 Task: In the Contact  Mia_Taylor@Tutanota.com, schedule and save the meeting with title: 'Product Demo and Service Presentation', Select date: '29 July, 2023', select start time: 5:00:PM. Add location in person New York with meeting description: Kindly join this meeting to understand Product Demo and Service Presentation.. Logged in from softage.1@softage.net
Action: Mouse moved to (88, 55)
Screenshot: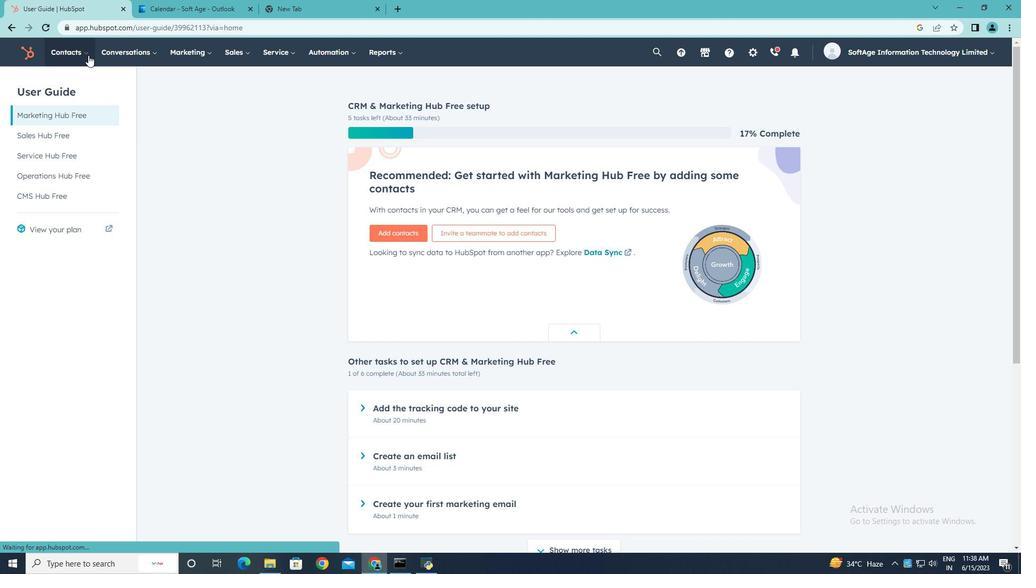 
Action: Mouse pressed left at (88, 55)
Screenshot: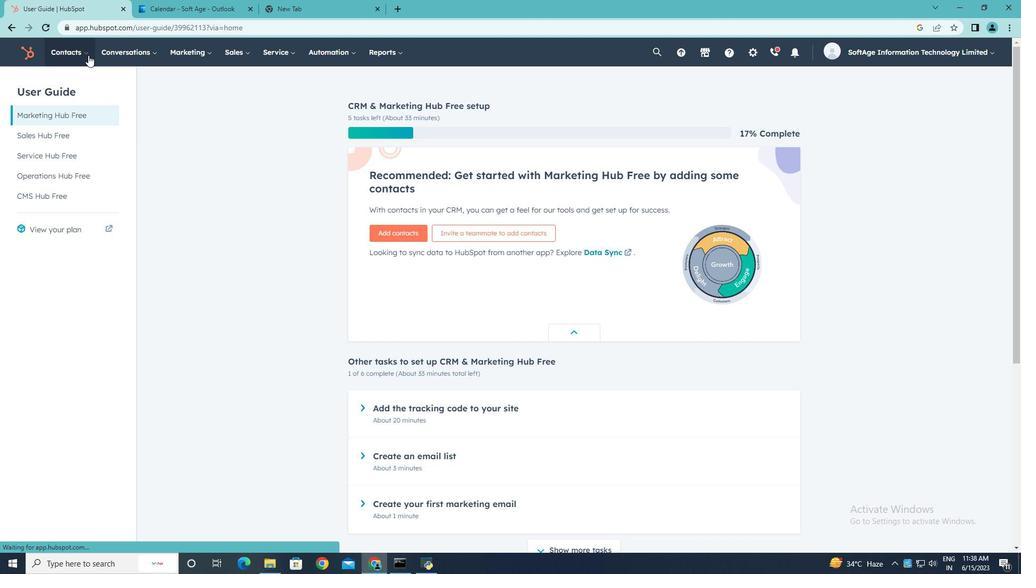 
Action: Mouse moved to (74, 80)
Screenshot: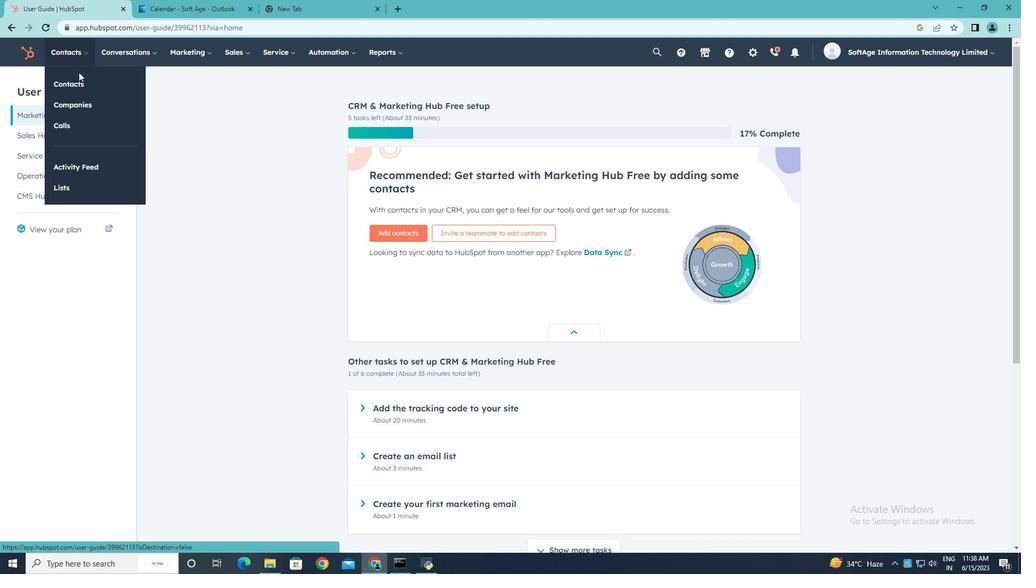 
Action: Mouse pressed left at (74, 80)
Screenshot: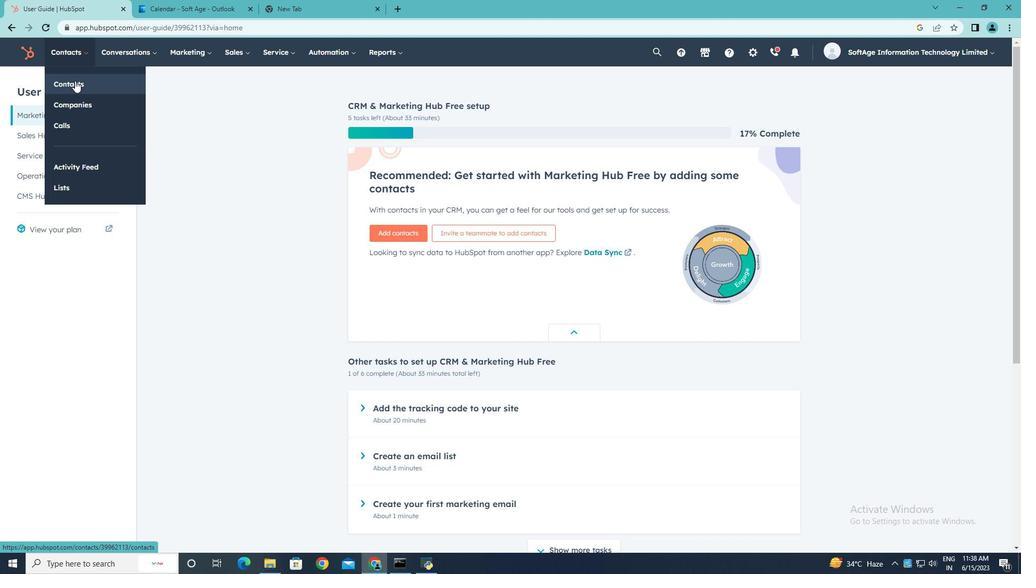 
Action: Mouse moved to (79, 172)
Screenshot: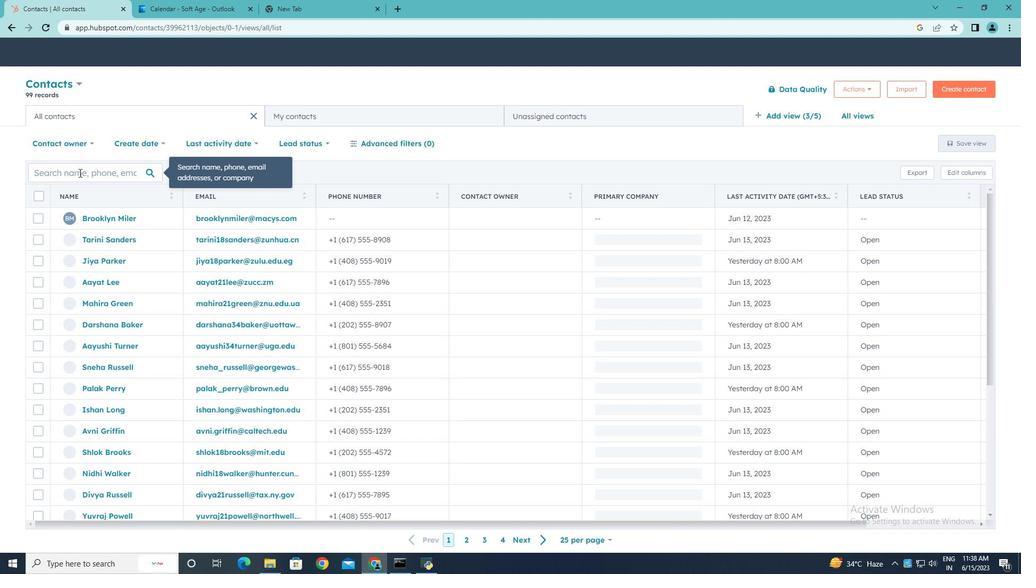 
Action: Mouse pressed left at (79, 172)
Screenshot: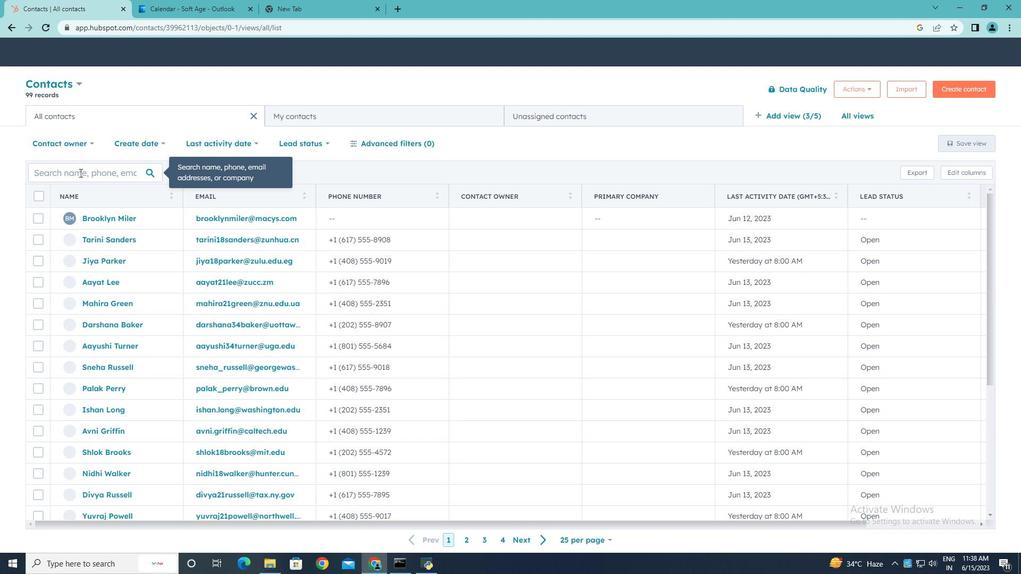 
Action: Key pressed <Key.shift>Mia<Key.shift_r>_<Key.shift><Key.shift><Key.shift><Key.shift><Key.shift><Key.shift><Key.shift>Taylor<Key.shift><Key.shift><Key.shift><Key.shift><Key.shift><Key.shift><Key.shift><Key.shift><Key.shift><Key.shift>@<Key.shift>Tutanota.com
Screenshot: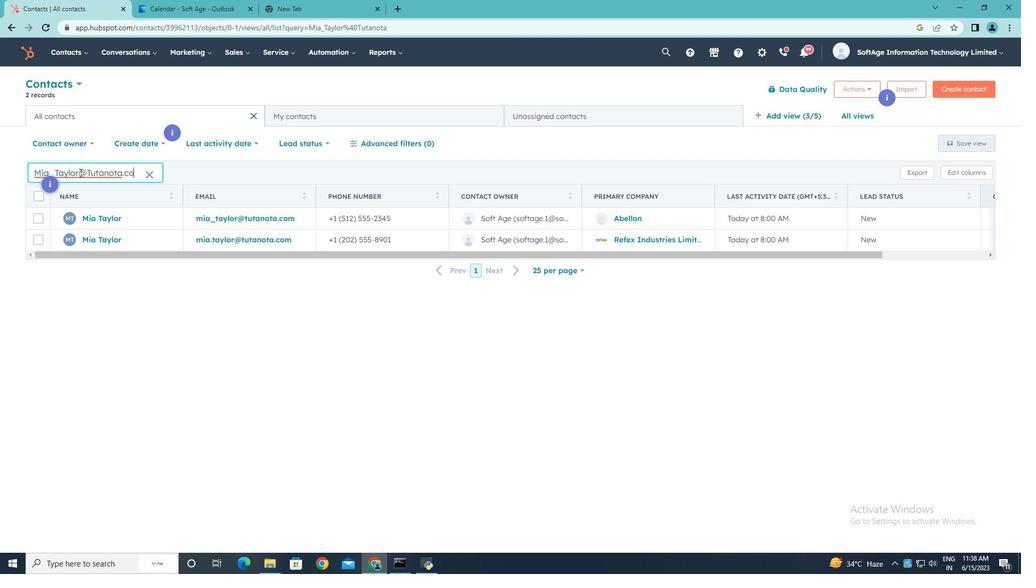 
Action: Mouse moved to (94, 216)
Screenshot: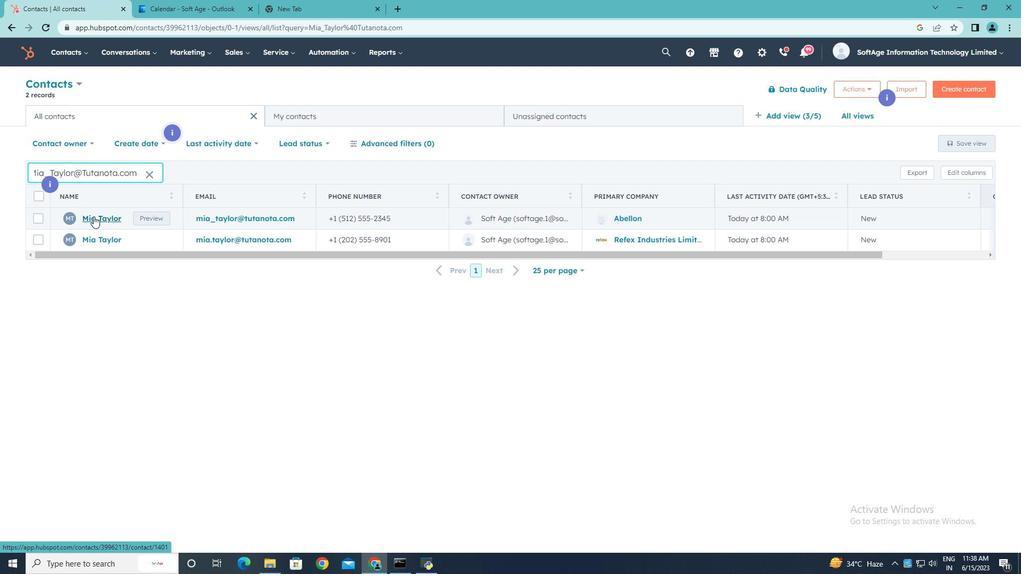 
Action: Mouse pressed left at (94, 216)
Screenshot: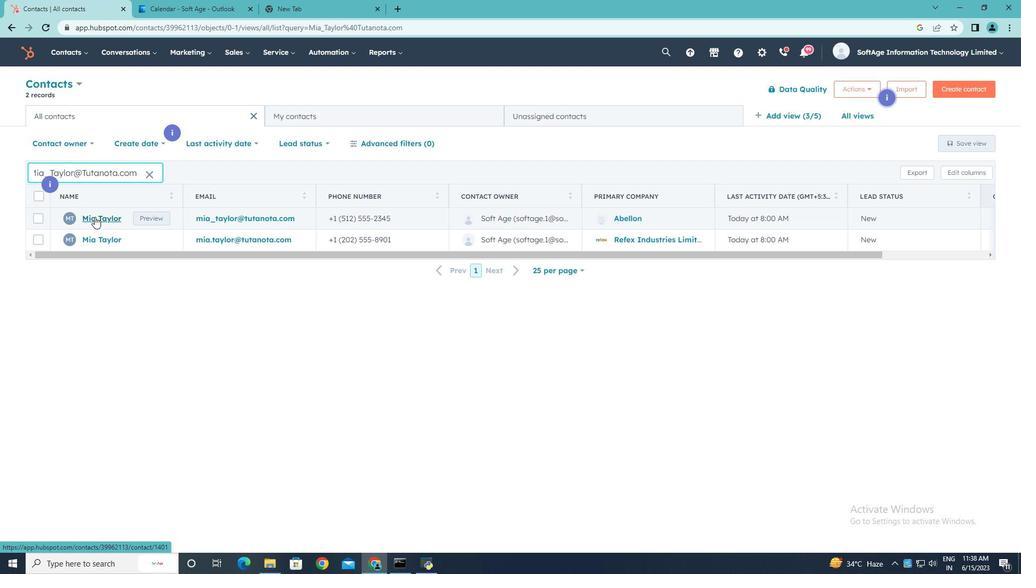 
Action: Mouse moved to (172, 173)
Screenshot: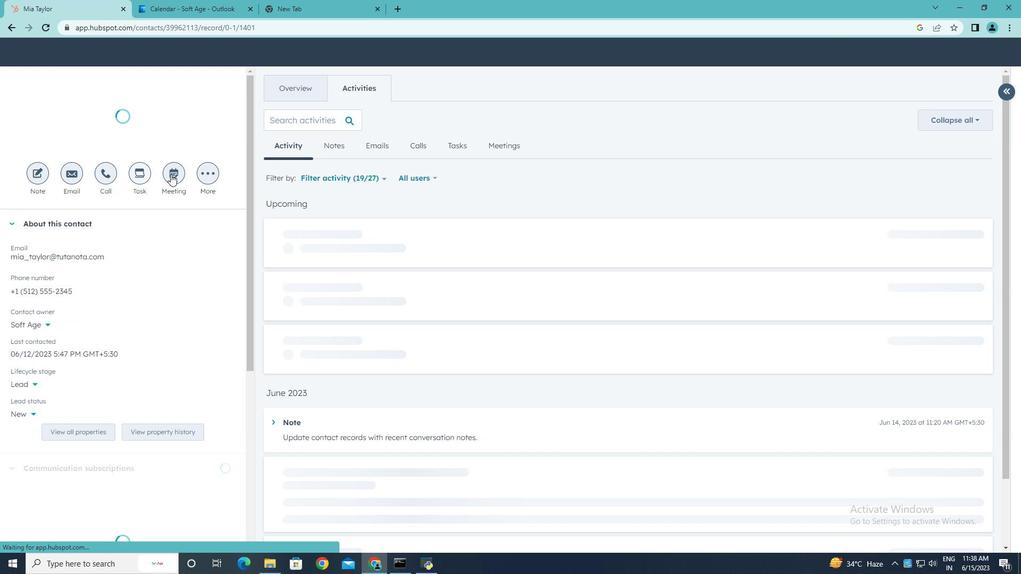 
Action: Mouse pressed left at (172, 173)
Screenshot: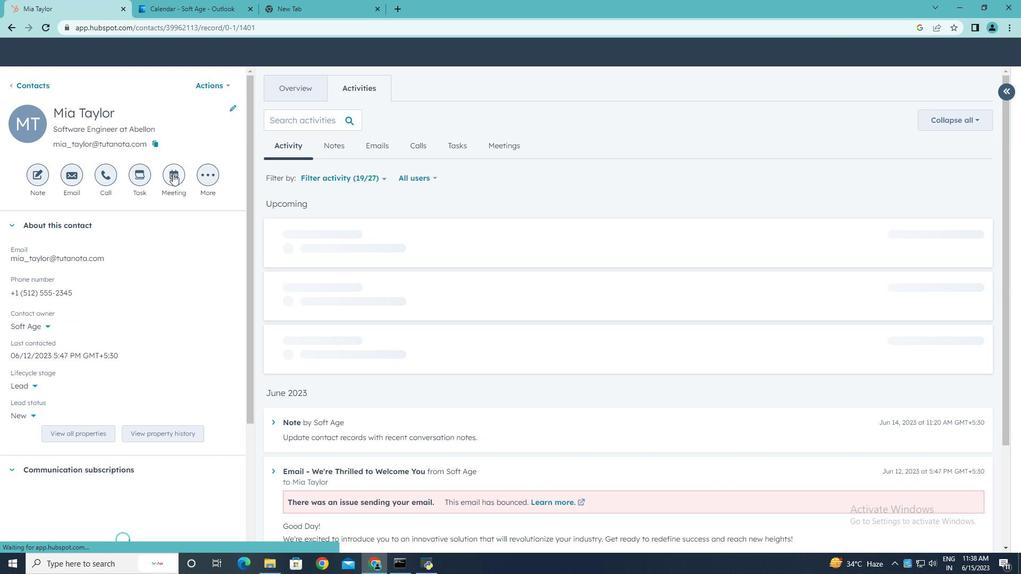 
Action: Key pressed <Key.shift>Product<Key.space><Key.shift>Demo<Key.space>and<Key.space><Key.shift>Service<Key.space><Key.shift><Key.shift><Key.shift>Presentation.
Screenshot: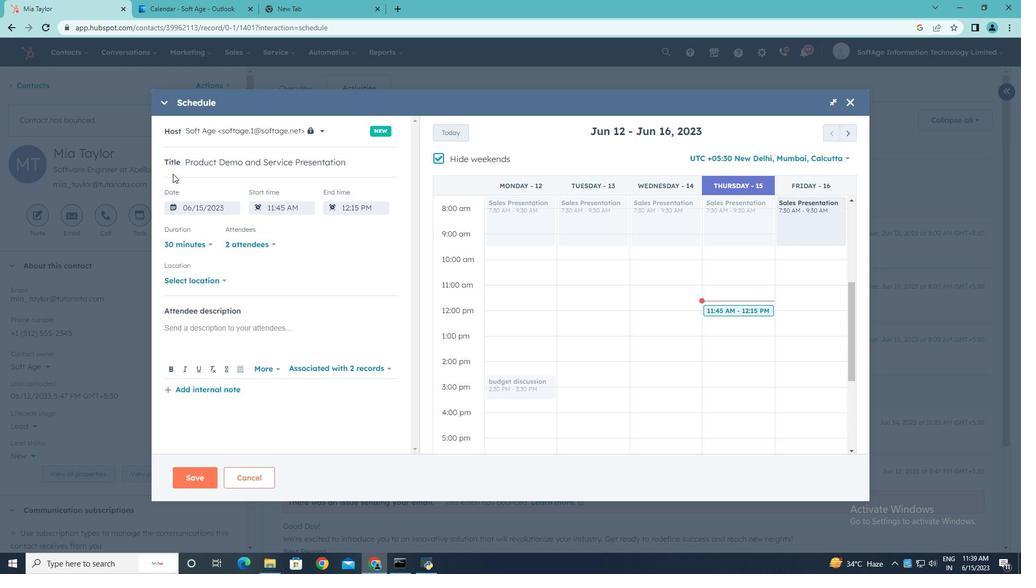 
Action: Mouse moved to (436, 155)
Screenshot: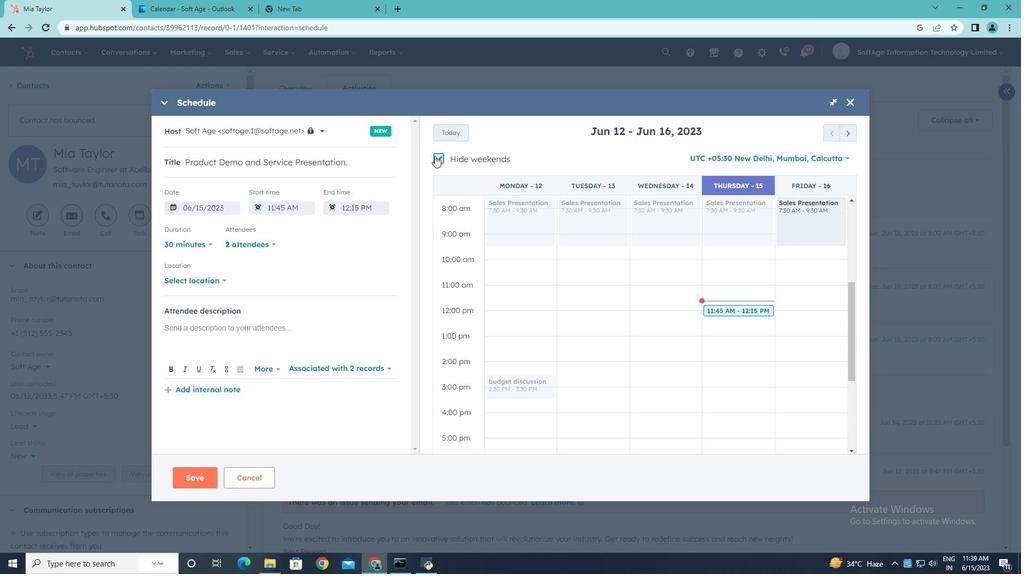 
Action: Mouse pressed left at (436, 155)
Screenshot: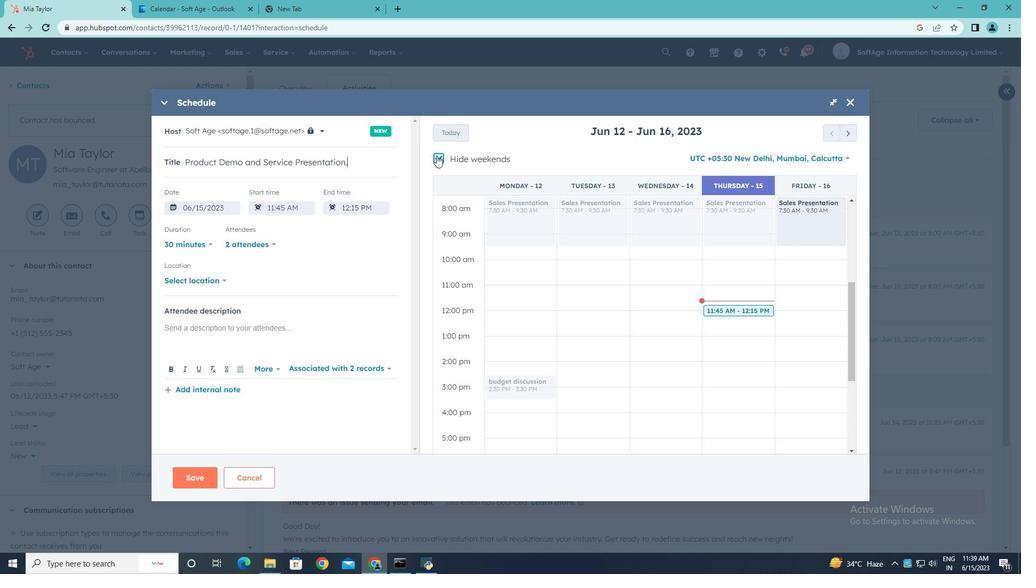 
Action: Mouse moved to (844, 134)
Screenshot: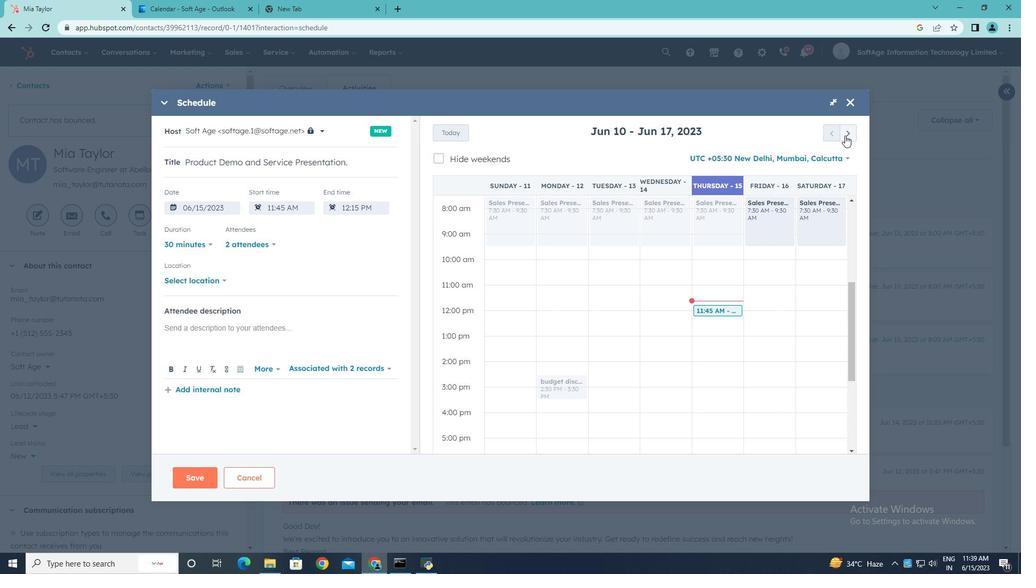 
Action: Mouse pressed left at (844, 134)
Screenshot: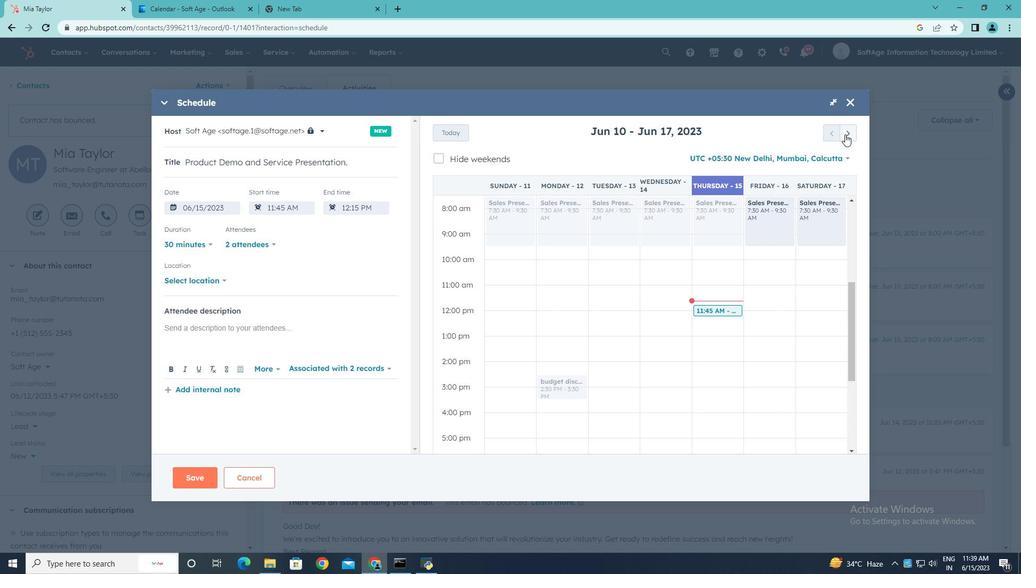 
Action: Mouse pressed left at (844, 134)
Screenshot: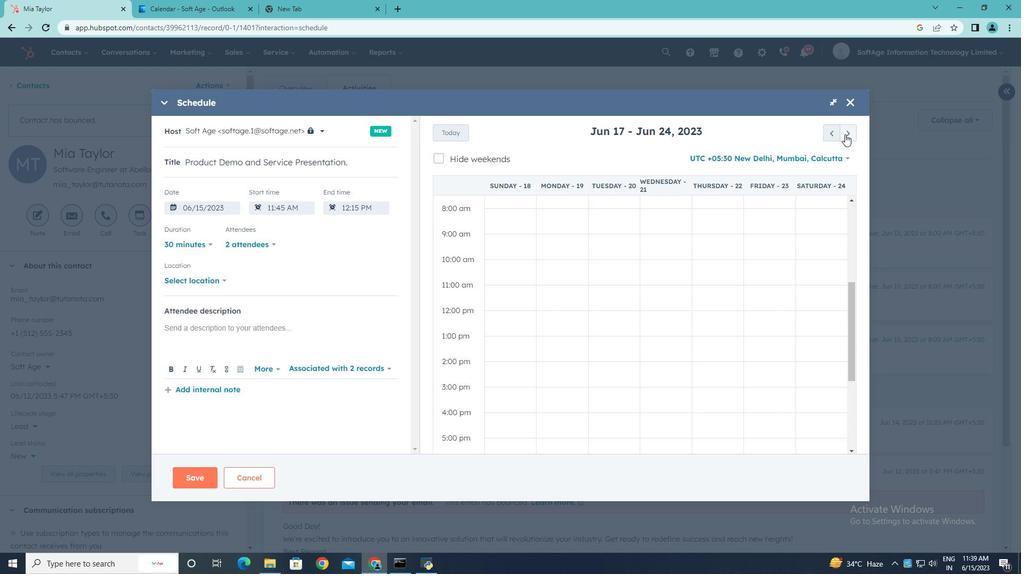
Action: Mouse pressed left at (844, 134)
Screenshot: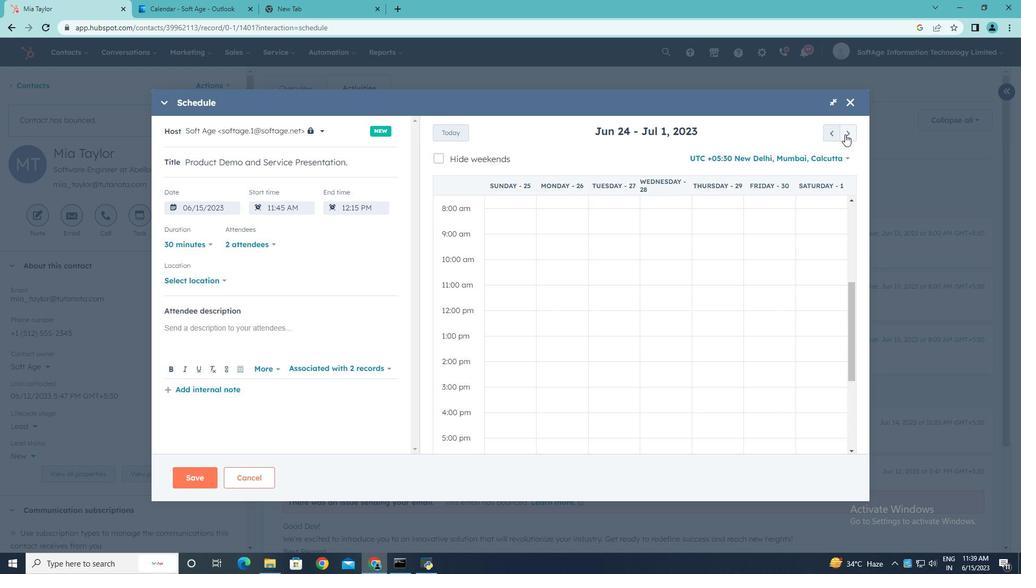 
Action: Mouse pressed left at (844, 134)
Screenshot: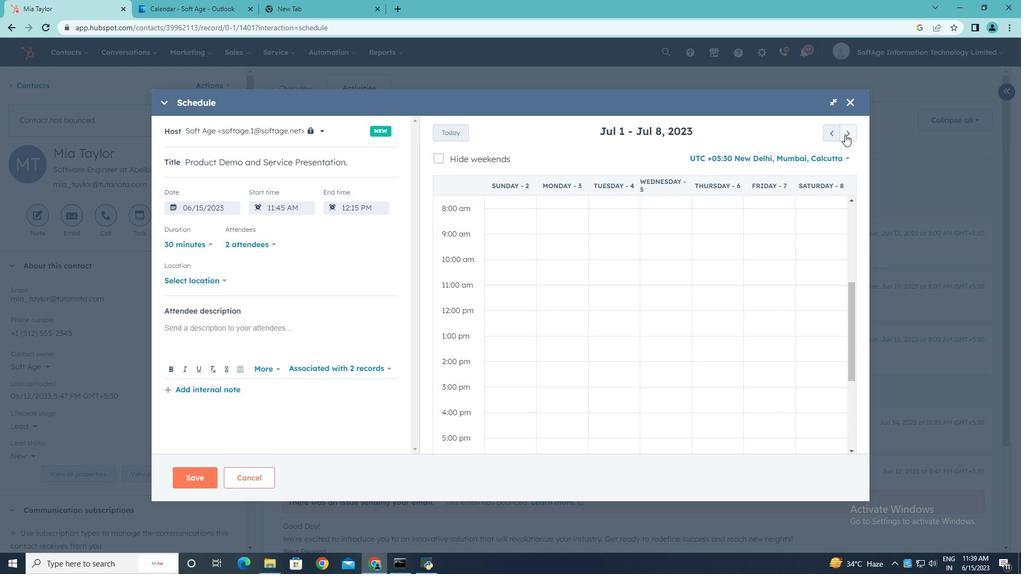 
Action: Mouse pressed left at (844, 134)
Screenshot: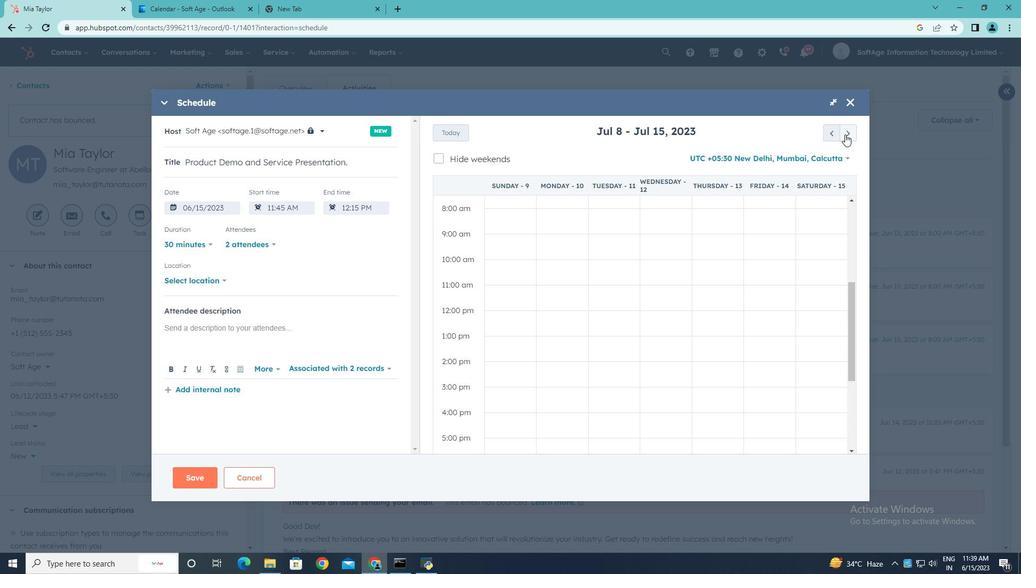 
Action: Mouse pressed left at (844, 134)
Screenshot: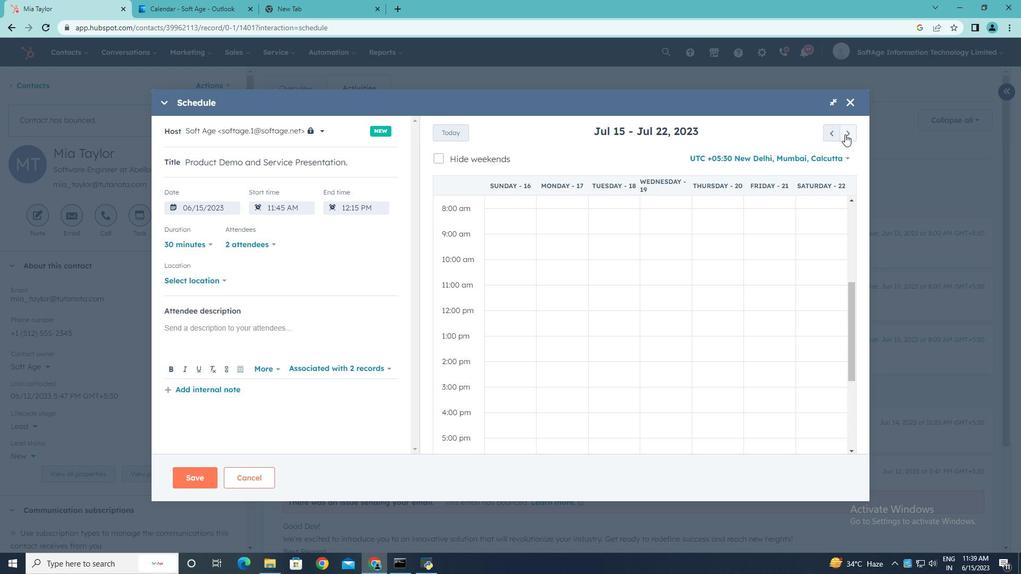 
Action: Mouse moved to (822, 441)
Screenshot: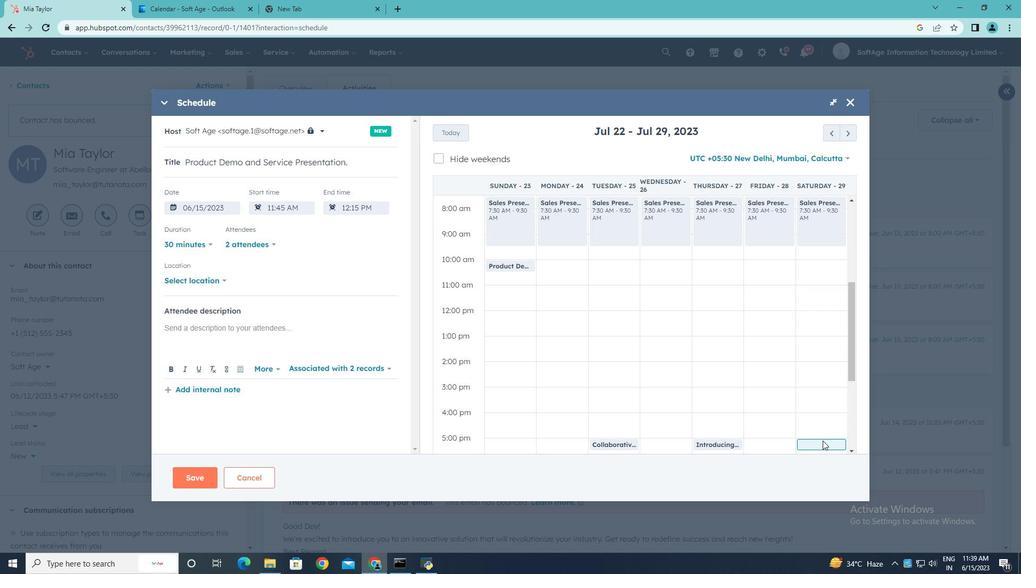 
Action: Mouse pressed left at (822, 441)
Screenshot: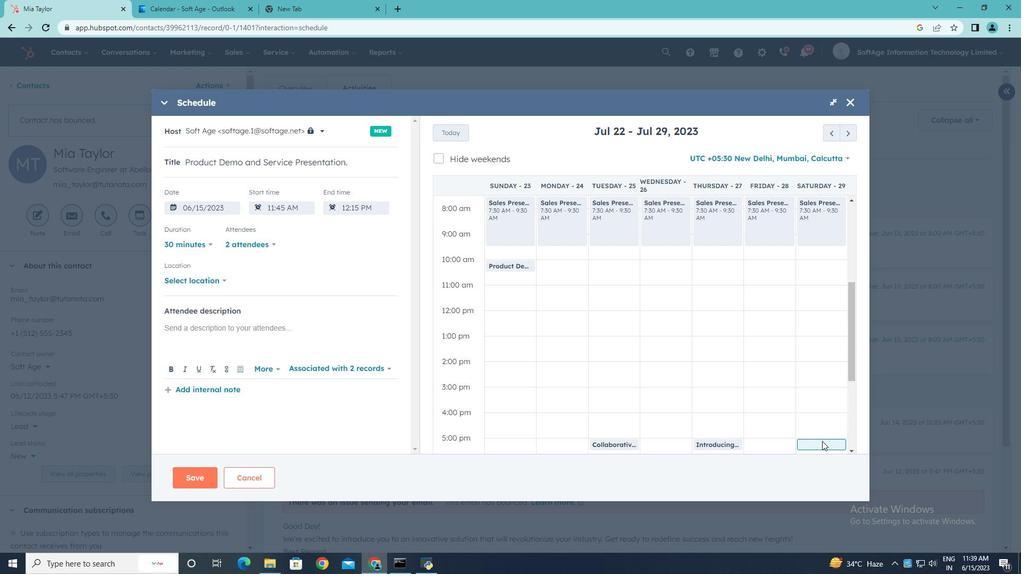 
Action: Mouse moved to (226, 281)
Screenshot: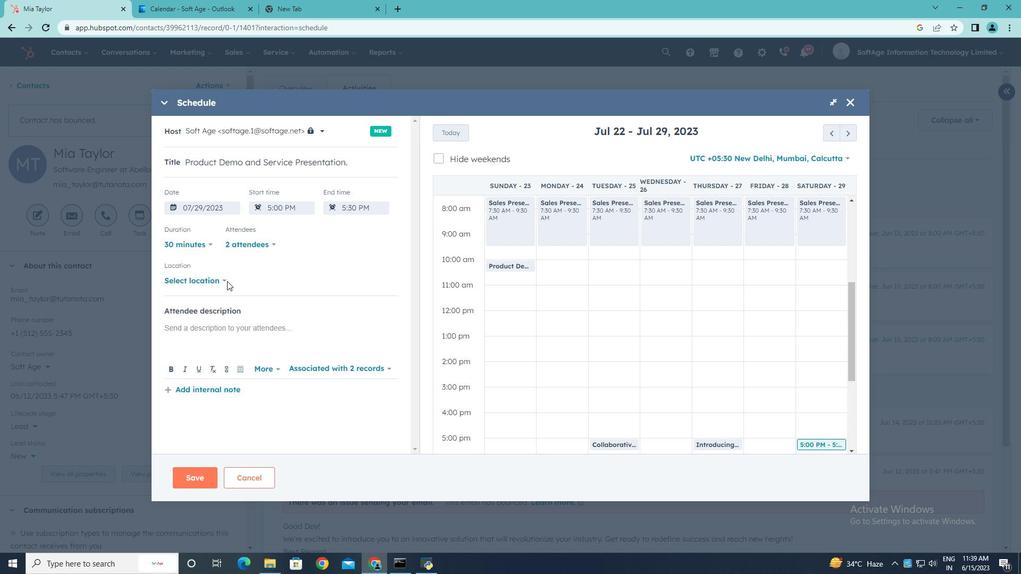
Action: Mouse pressed left at (226, 281)
Screenshot: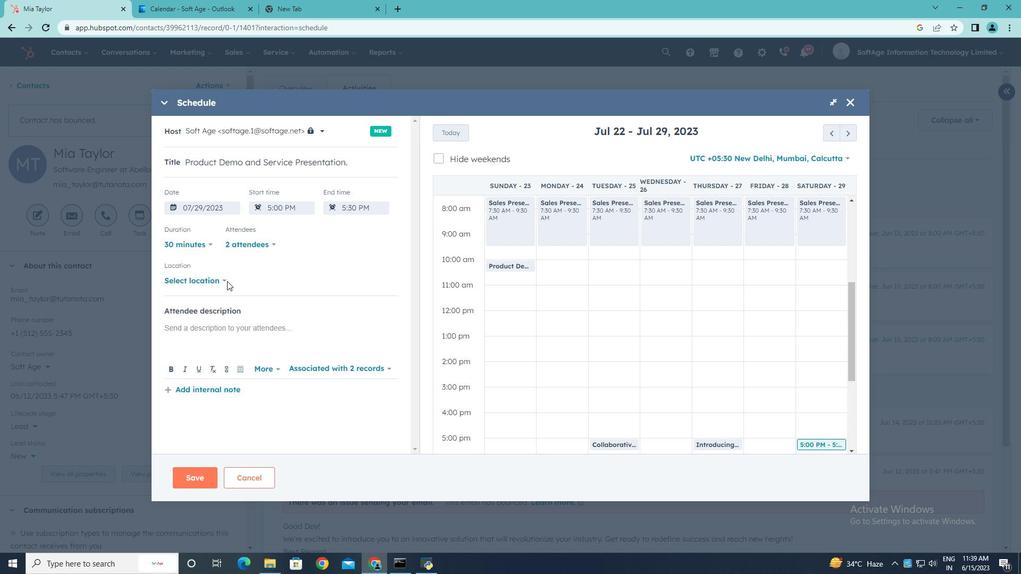 
Action: Mouse moved to (258, 274)
Screenshot: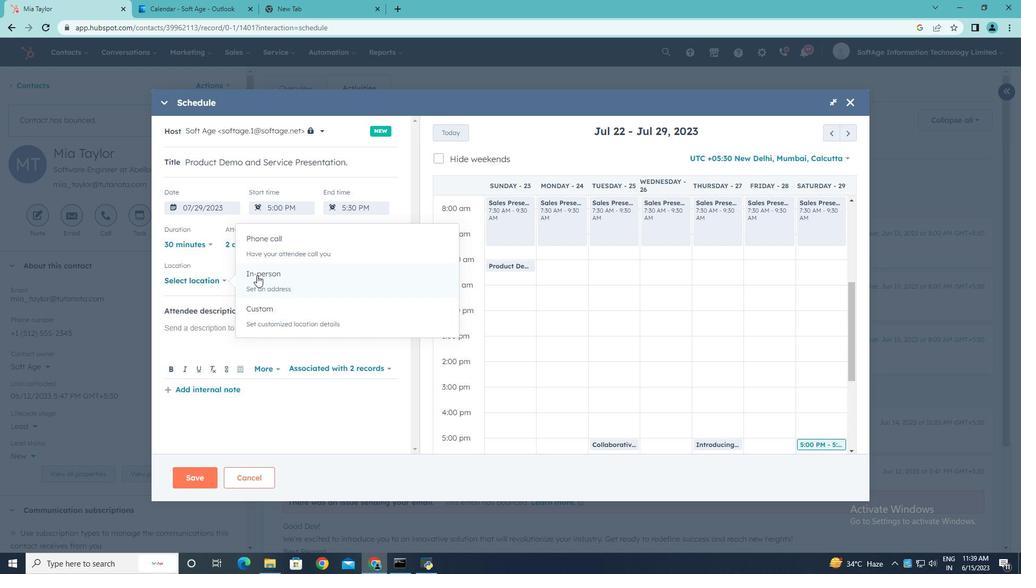 
Action: Mouse pressed left at (258, 274)
Screenshot: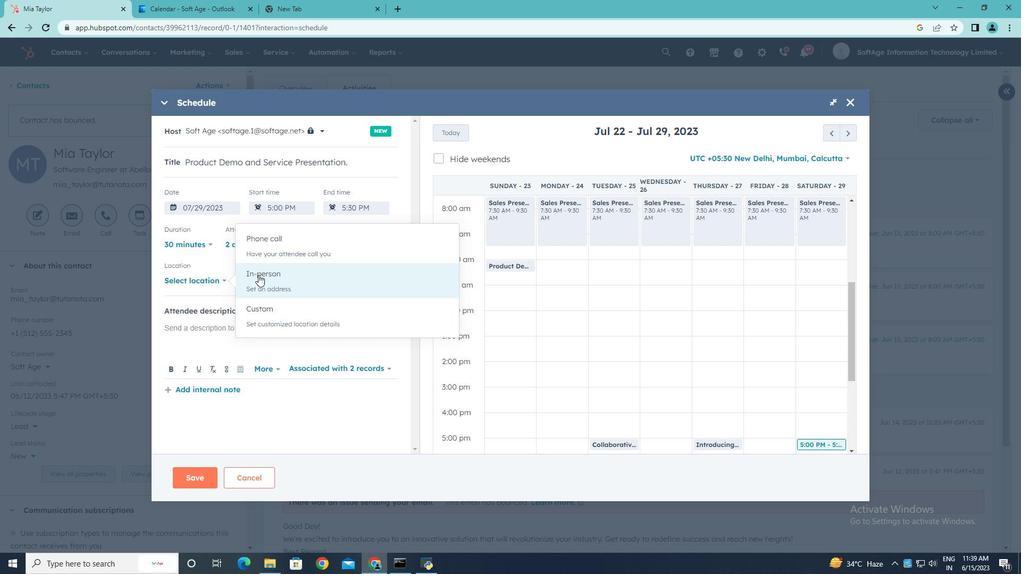 
Action: Mouse moved to (252, 278)
Screenshot: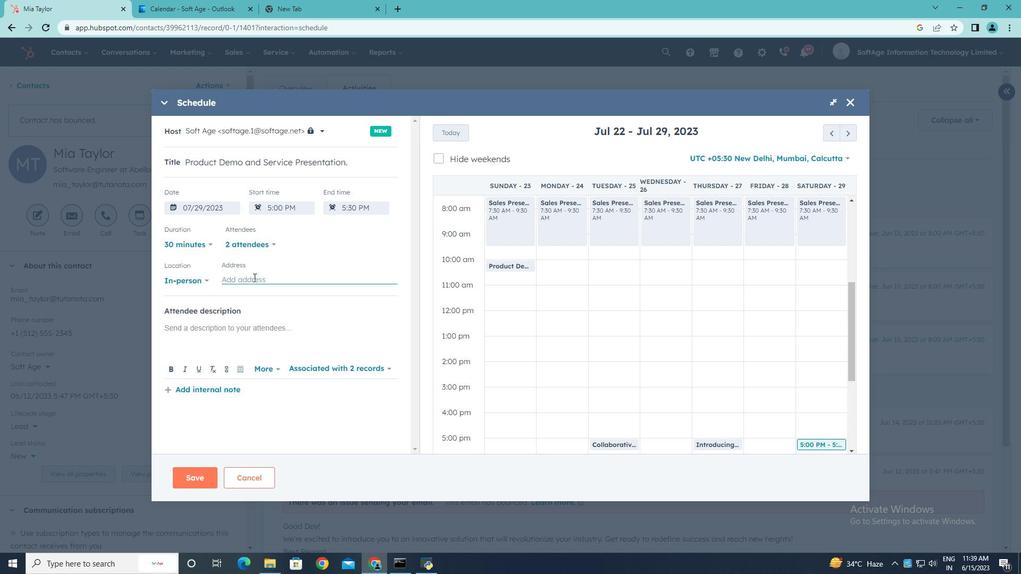 
Action: Mouse pressed left at (252, 278)
Screenshot: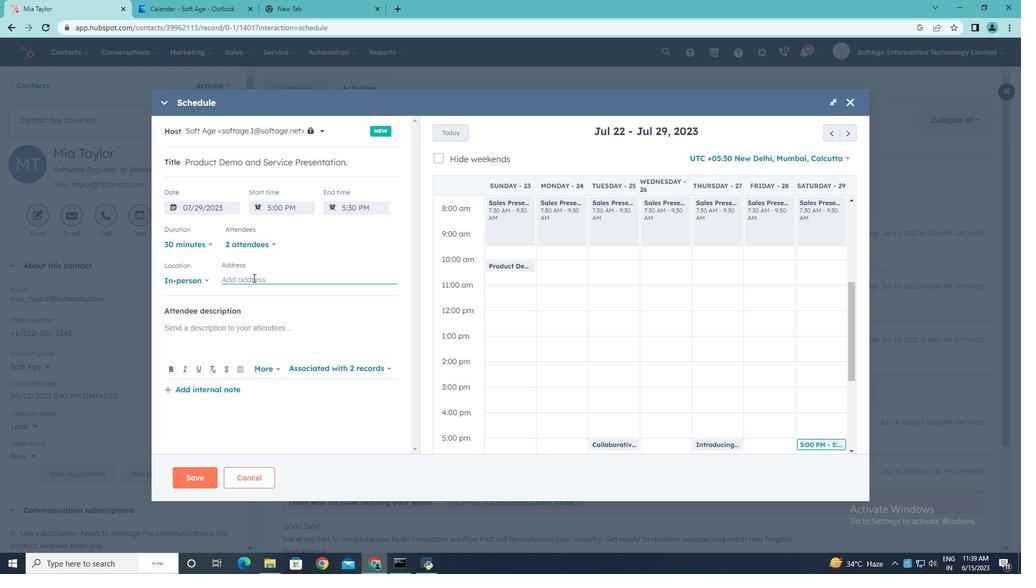 
Action: Key pressed <Key.shift>New<Key.space><Key.shift>York
Screenshot: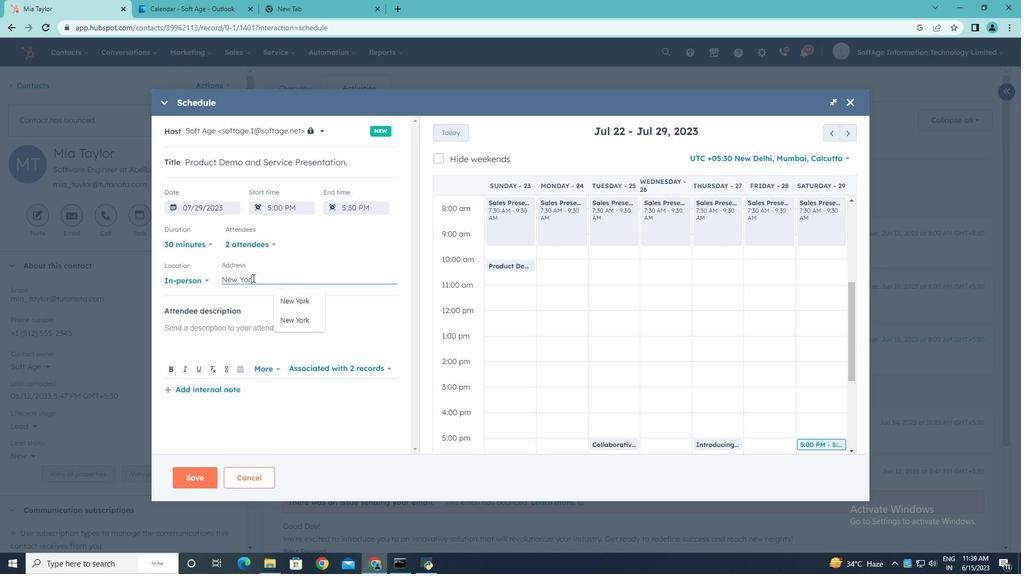 
Action: Mouse moved to (223, 330)
Screenshot: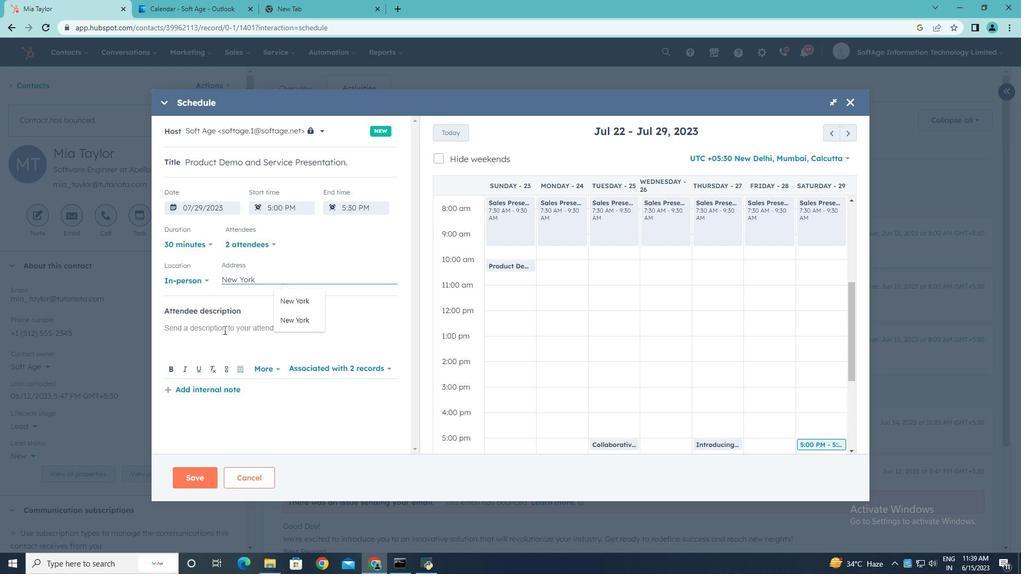 
Action: Mouse pressed left at (223, 330)
Screenshot: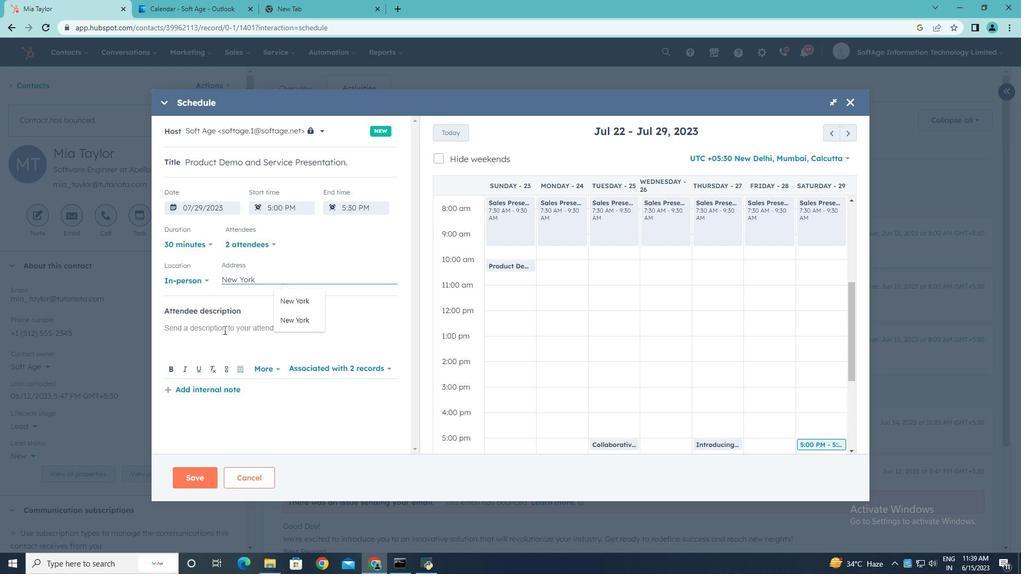
Action: Key pressed <Key.shift>Kindly<Key.space>join<Key.space>this<Key.space>meeting<Key.space>to<Key.space>understand<Key.space><Key.shift>Product<Key.space><Key.shift>Demo<Key.space>and<Key.space><Key.shift>Service<Key.space><Key.shift><Key.shift><Key.shift><Key.shift><Key.shift>Presentation..
Screenshot: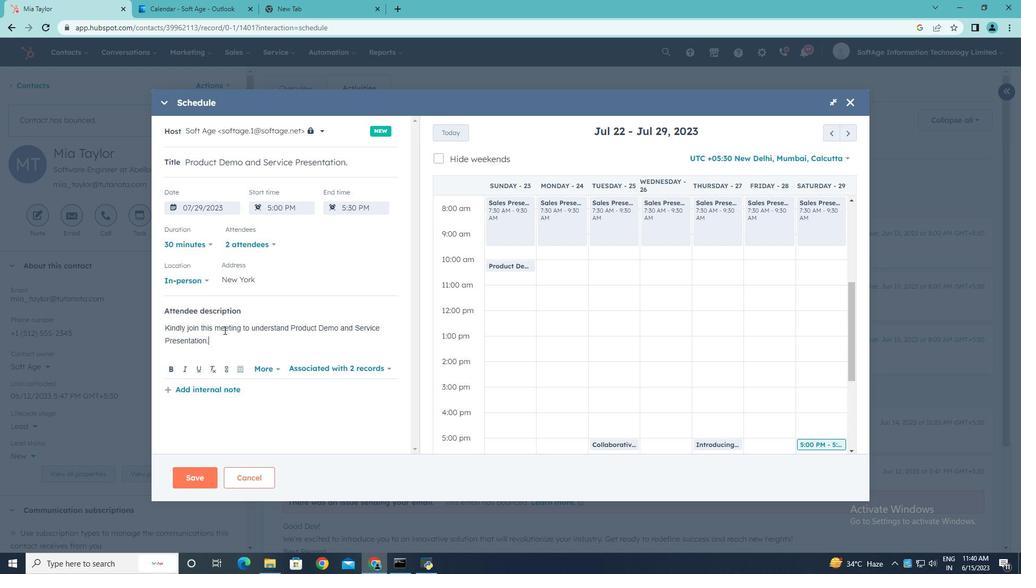 
Action: Mouse moved to (191, 476)
Screenshot: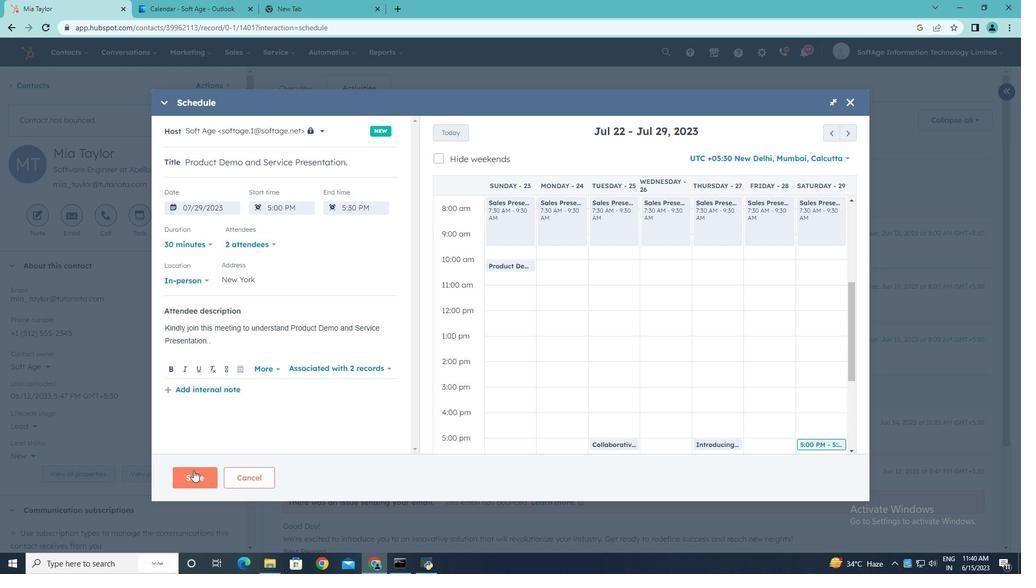 
Action: Mouse pressed left at (191, 476)
Screenshot: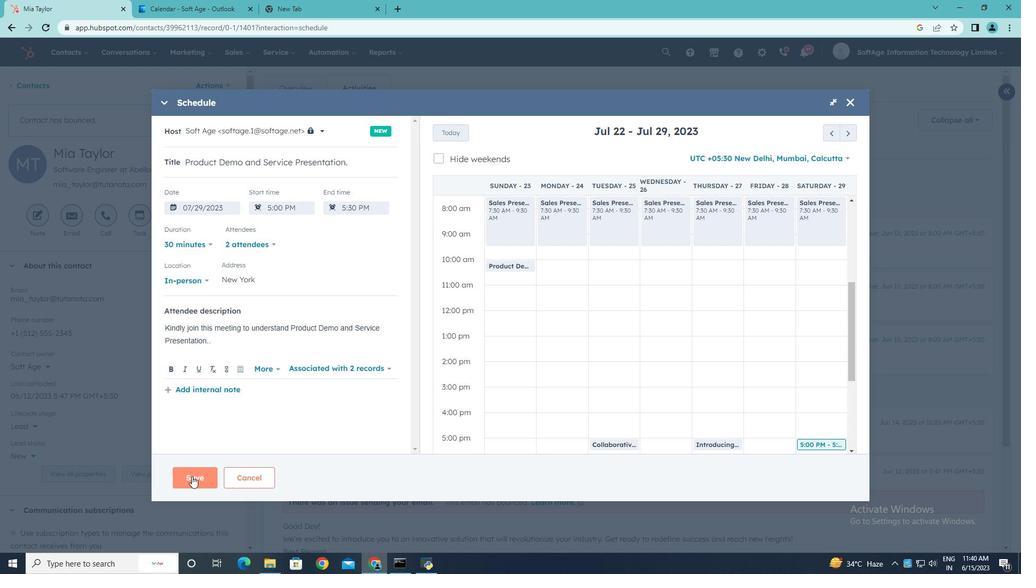 
